 Task: Create a rule from the Routing list, Task moved to a section -> Set Priority in the project AgileCollab , set the section as To-Do and set the priority of the task as  High
Action: Mouse moved to (931, 87)
Screenshot: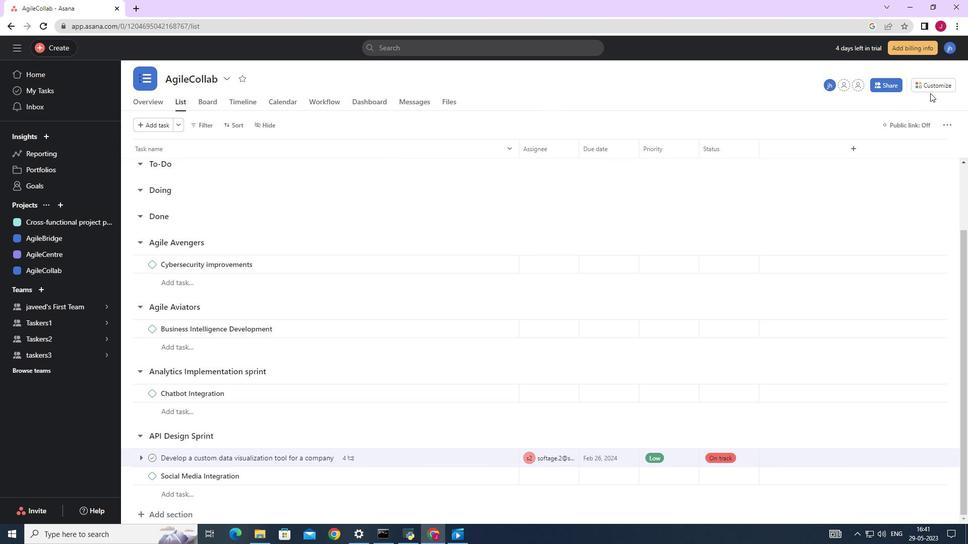 
Action: Mouse pressed left at (931, 87)
Screenshot: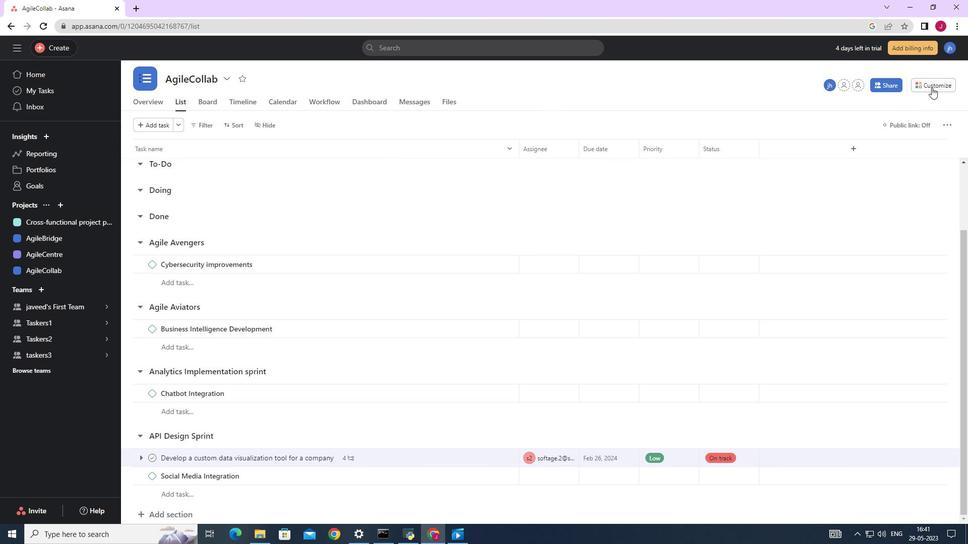 
Action: Mouse moved to (754, 210)
Screenshot: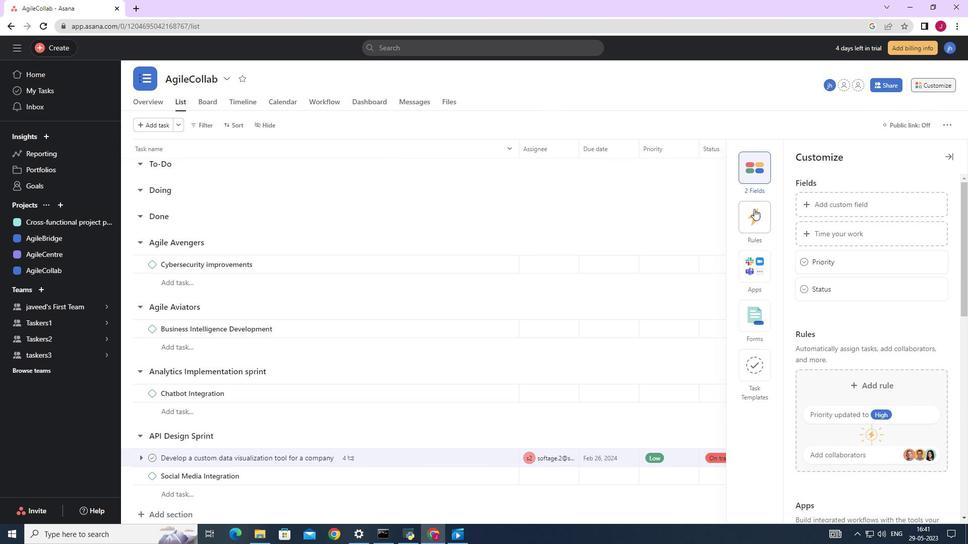 
Action: Mouse pressed left at (754, 210)
Screenshot: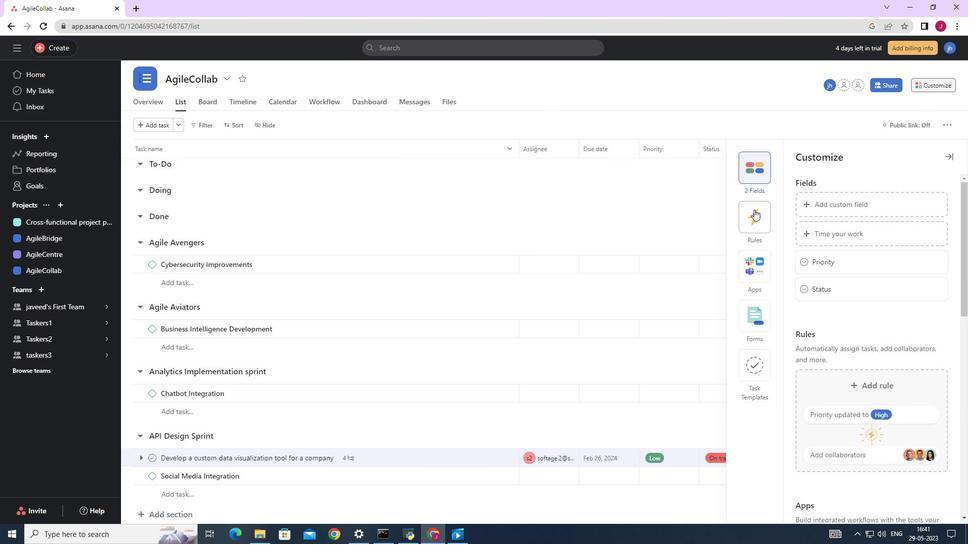 
Action: Mouse moved to (834, 233)
Screenshot: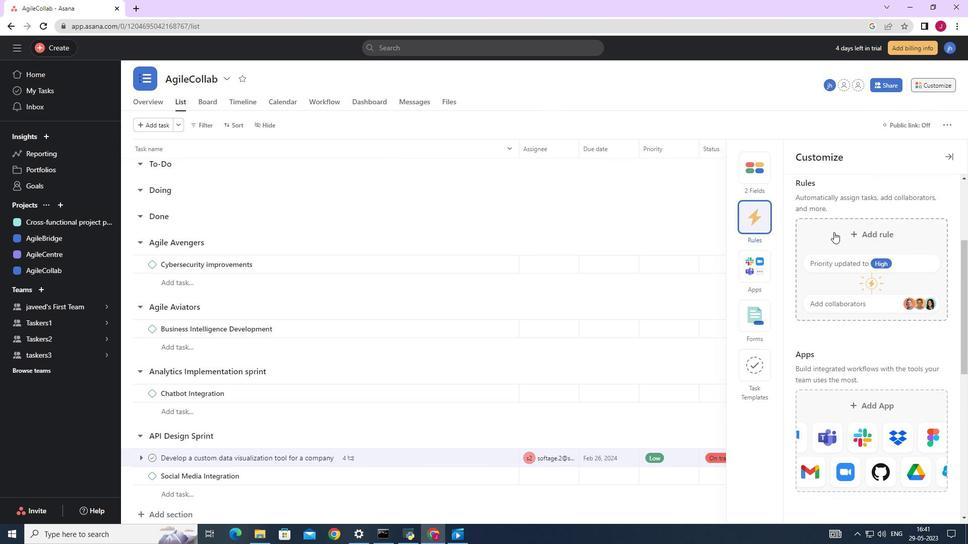 
Action: Mouse pressed left at (834, 233)
Screenshot: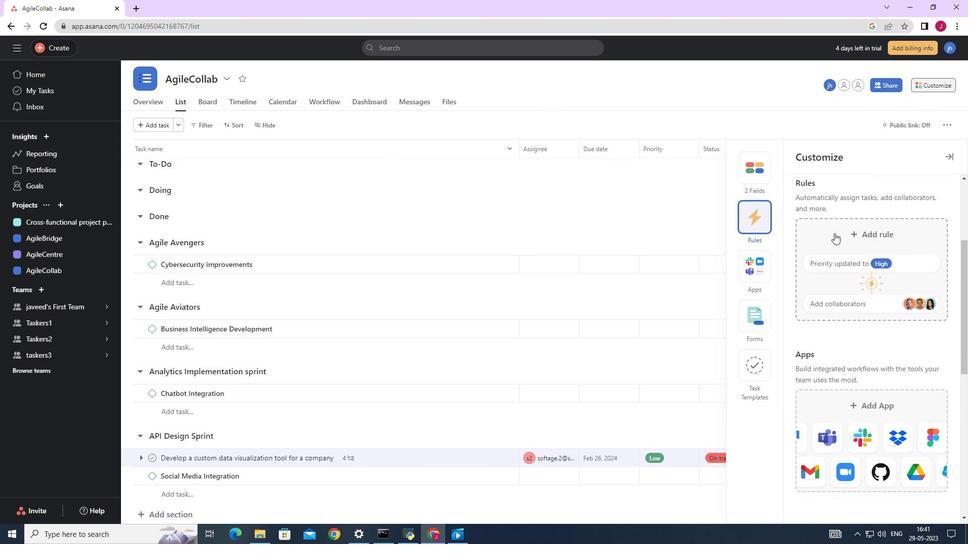 
Action: Mouse moved to (423, 157)
Screenshot: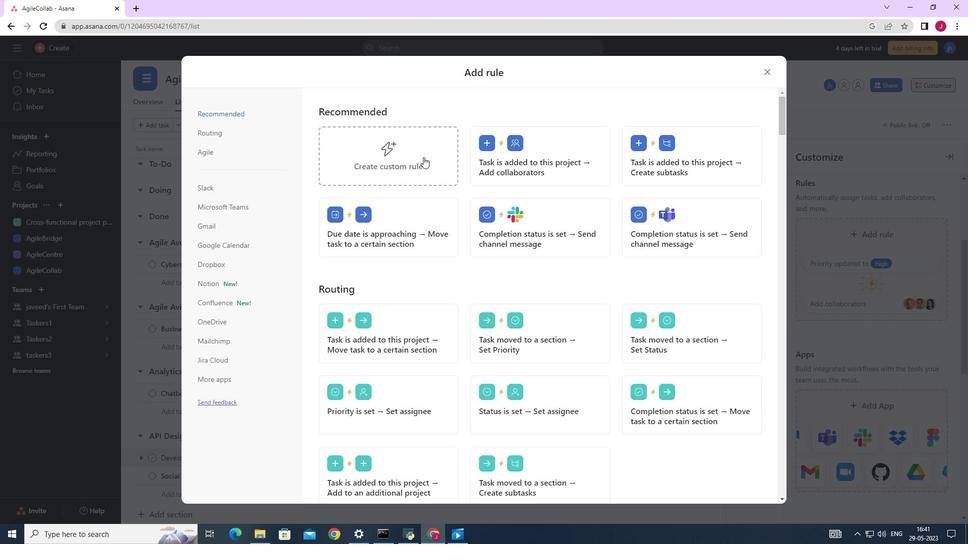 
Action: Mouse scrolled (423, 157) with delta (0, 0)
Screenshot: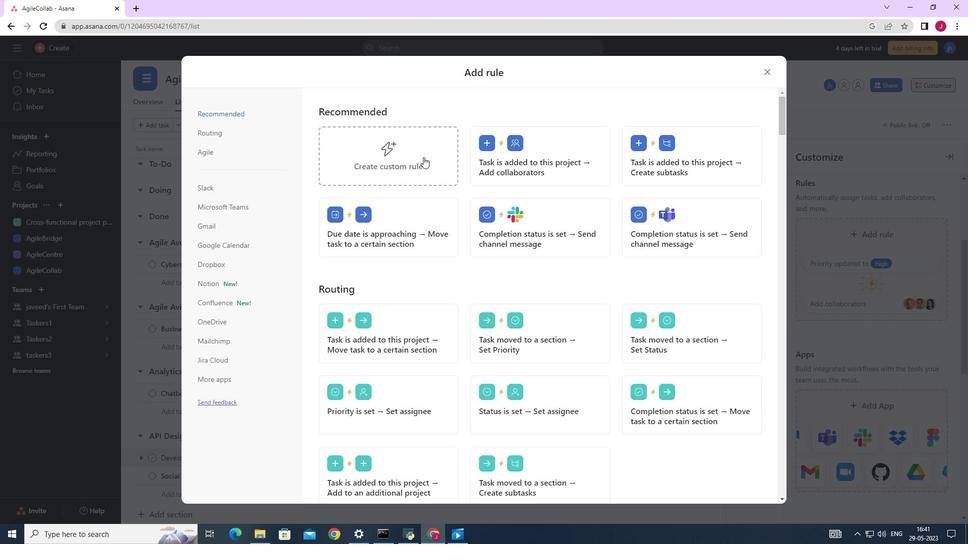 
Action: Mouse scrolled (423, 157) with delta (0, 0)
Screenshot: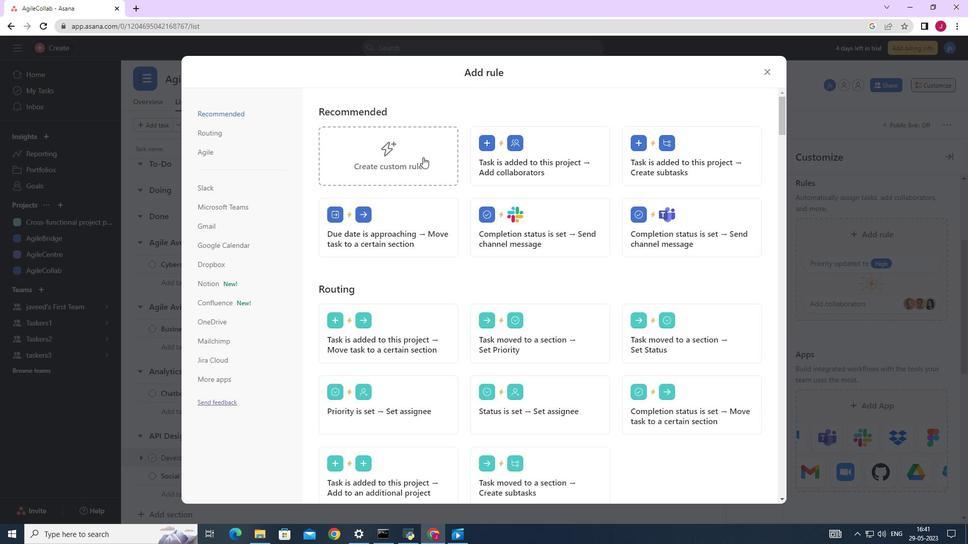 
Action: Mouse moved to (224, 128)
Screenshot: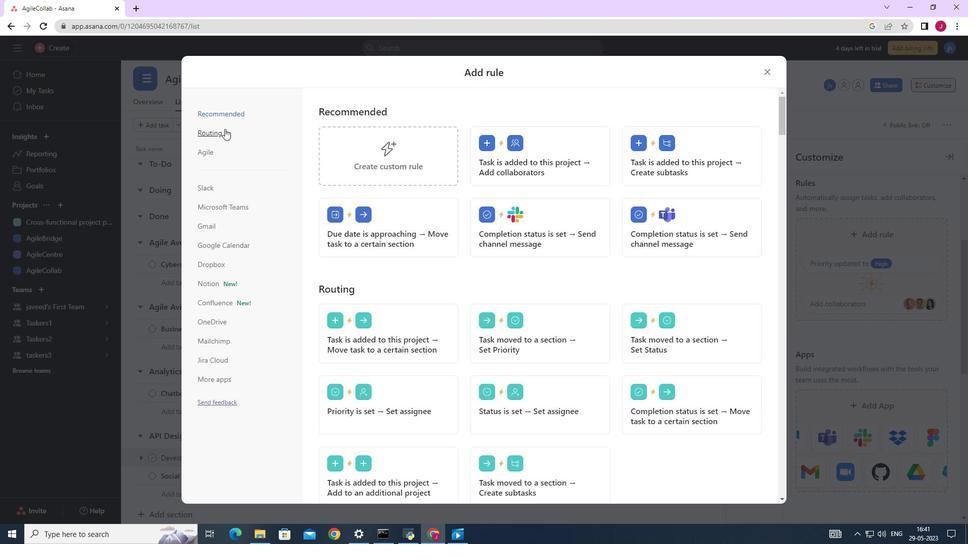 
Action: Mouse pressed left at (224, 128)
Screenshot: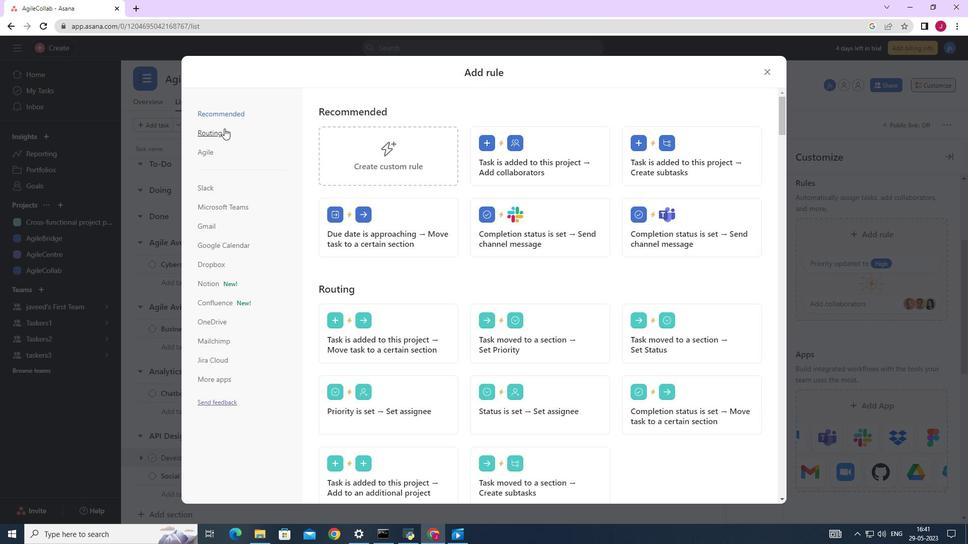 
Action: Mouse moved to (548, 154)
Screenshot: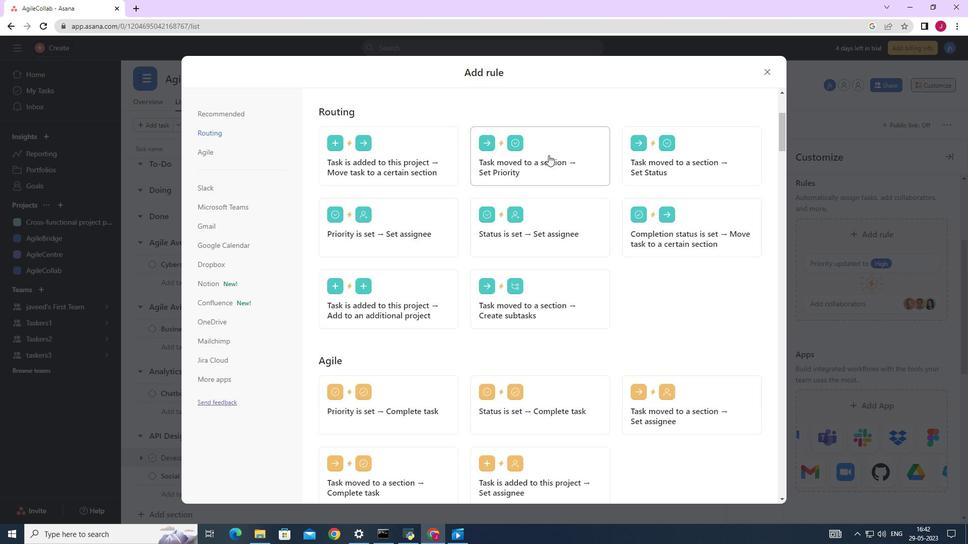 
Action: Mouse pressed left at (548, 154)
Screenshot: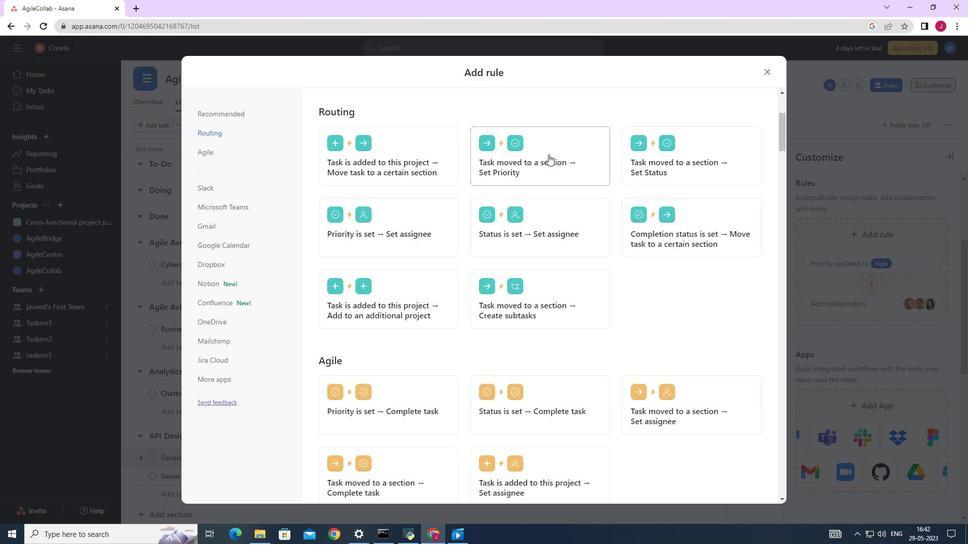 
Action: Mouse moved to (381, 273)
Screenshot: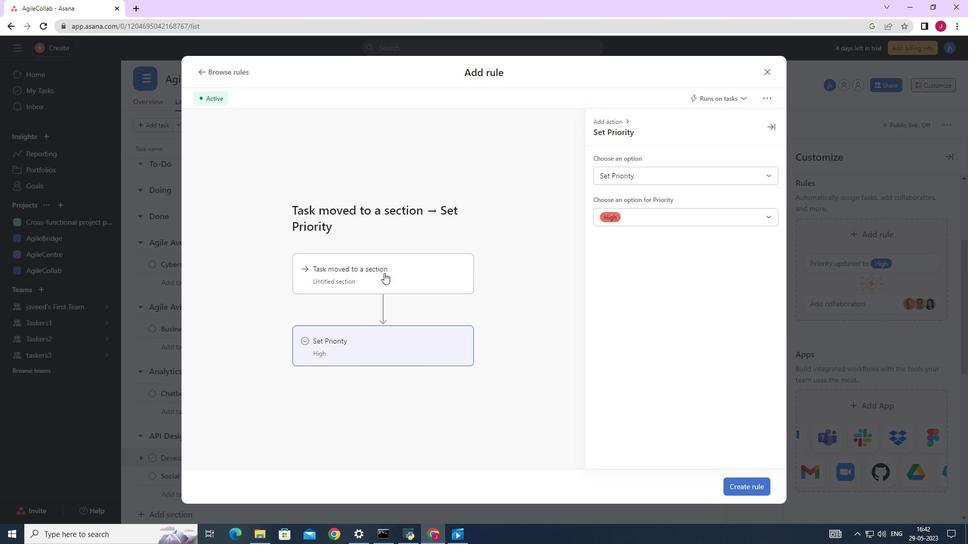 
Action: Mouse pressed left at (381, 273)
Screenshot: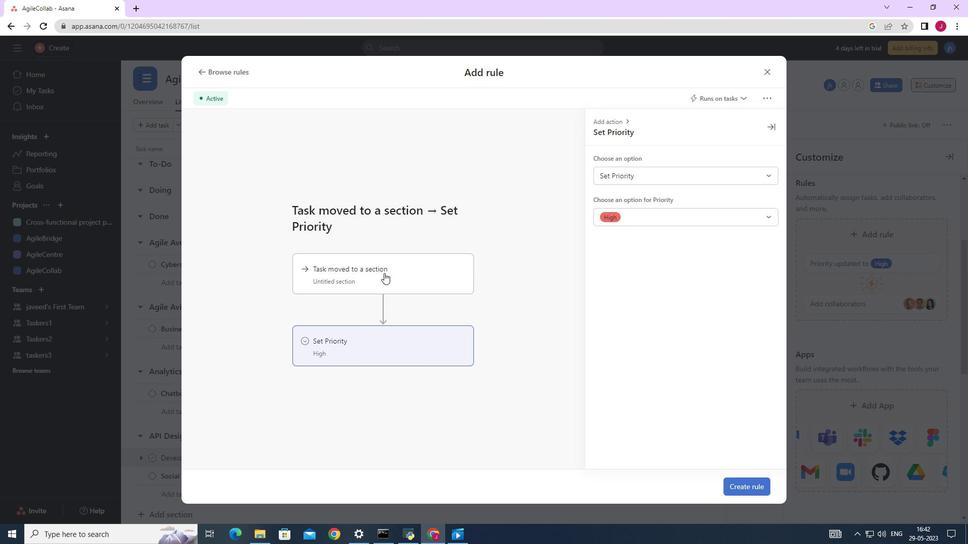 
Action: Mouse moved to (618, 174)
Screenshot: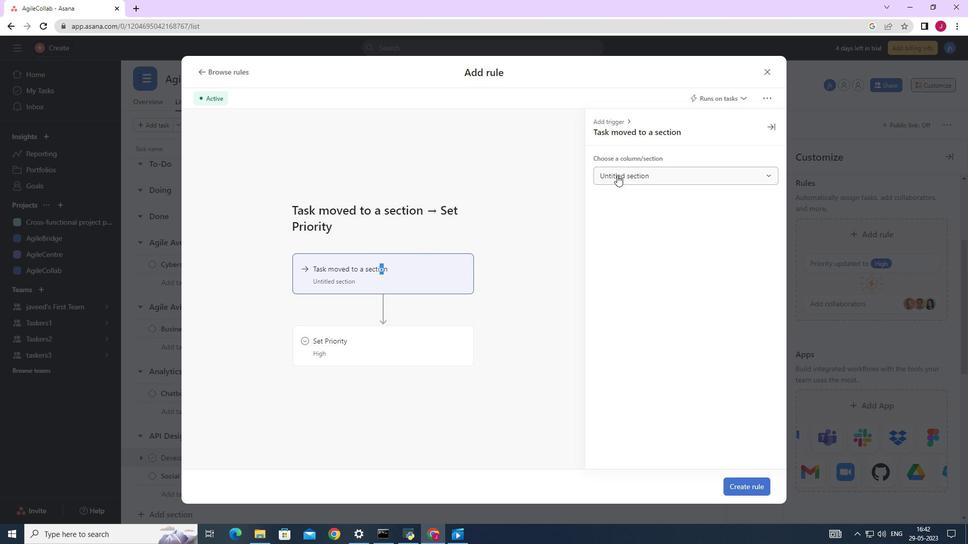 
Action: Mouse pressed left at (618, 174)
Screenshot: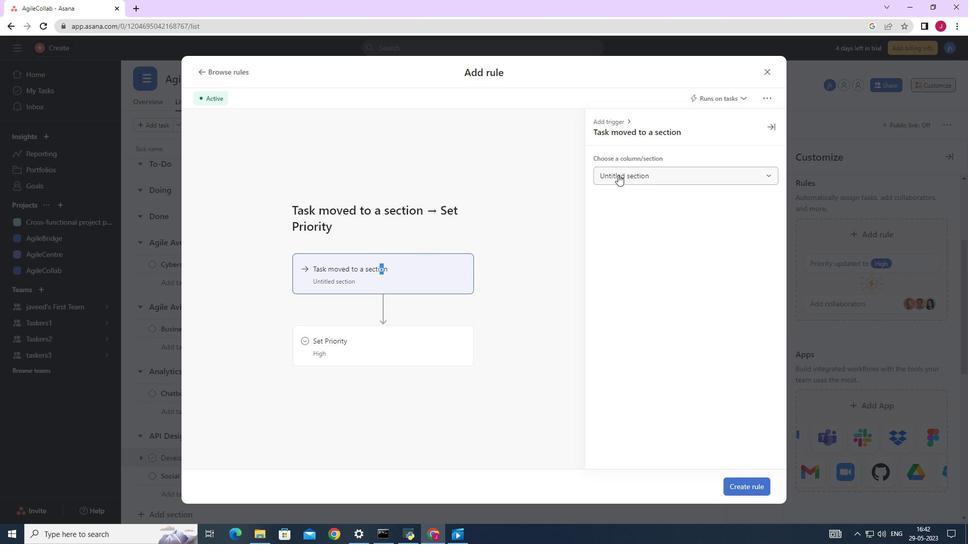 
Action: Mouse moved to (633, 217)
Screenshot: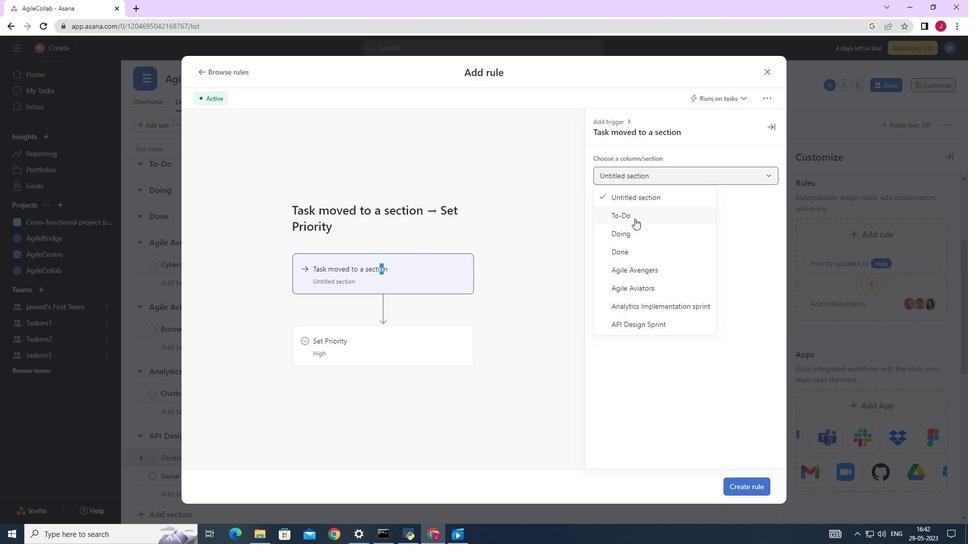
Action: Mouse pressed left at (633, 217)
Screenshot: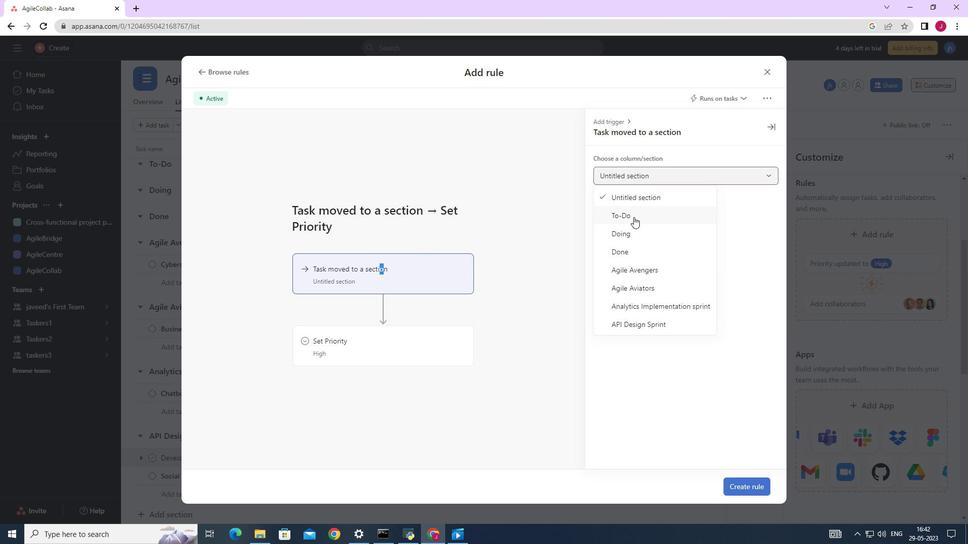 
Action: Mouse moved to (379, 347)
Screenshot: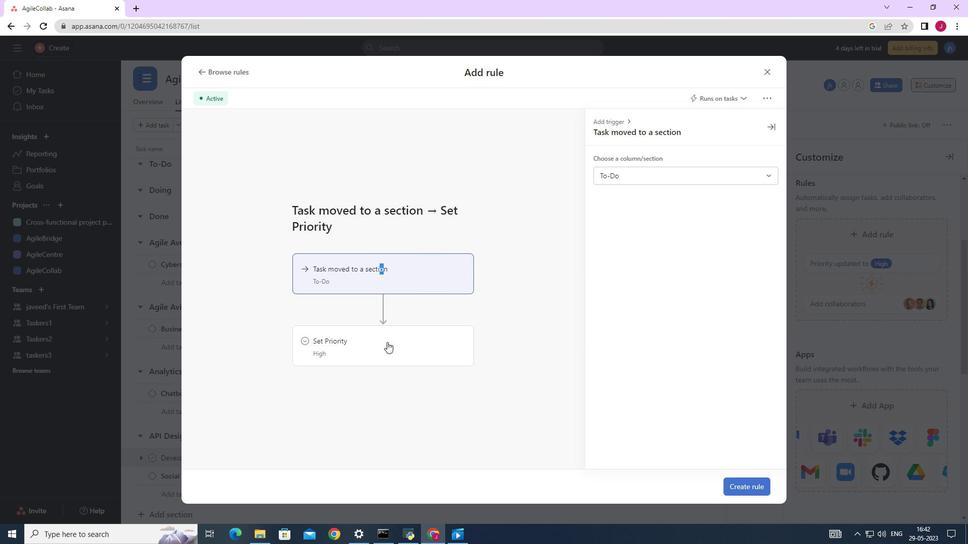 
Action: Mouse pressed left at (379, 347)
Screenshot: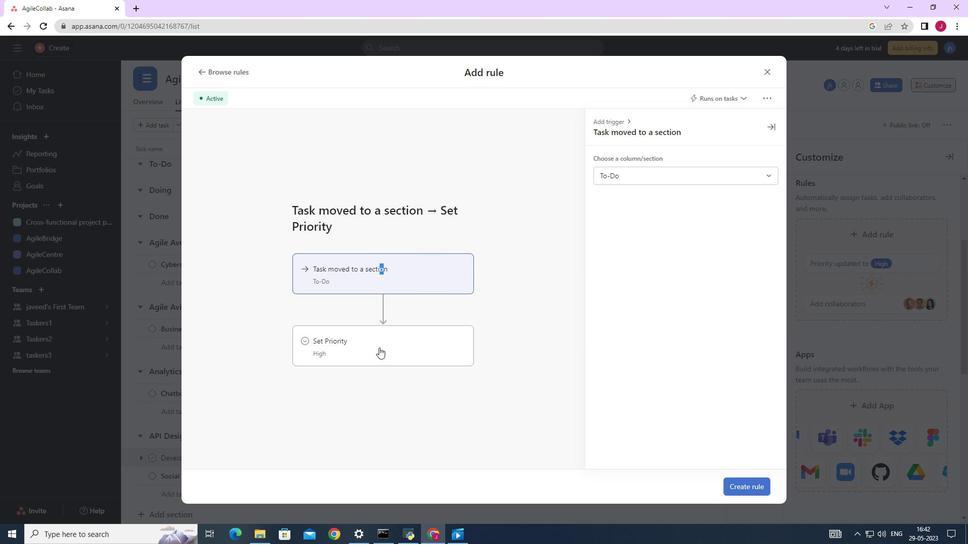 
Action: Mouse moved to (660, 170)
Screenshot: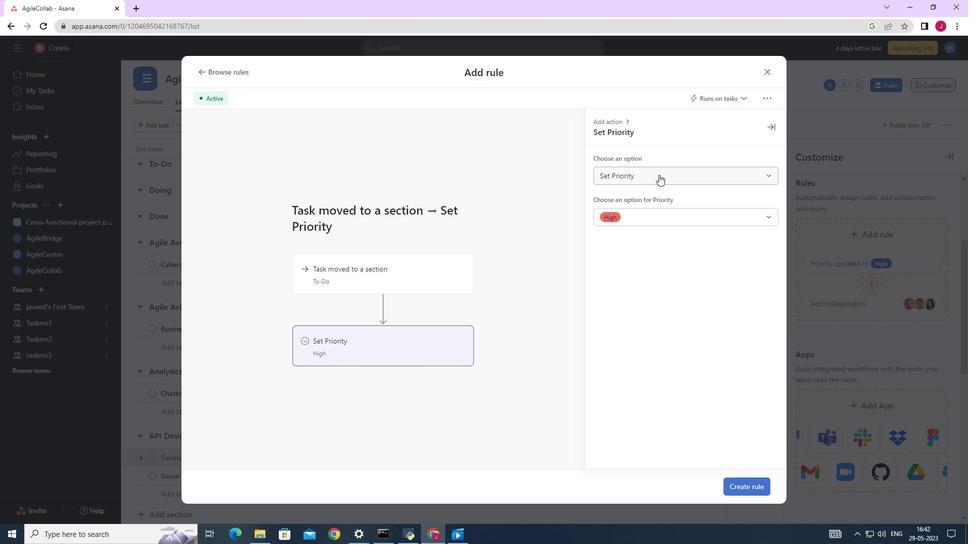 
Action: Mouse pressed left at (660, 170)
Screenshot: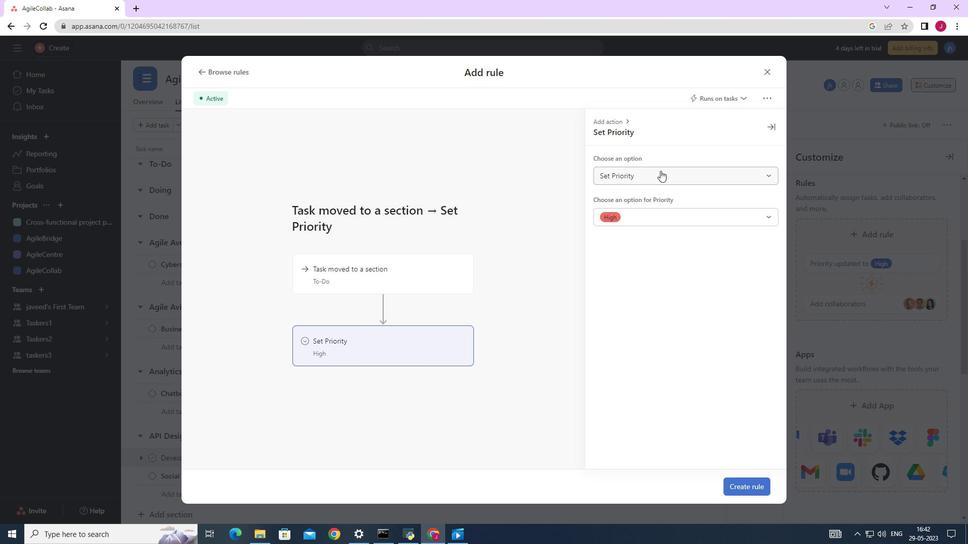 
Action: Mouse pressed left at (660, 170)
Screenshot: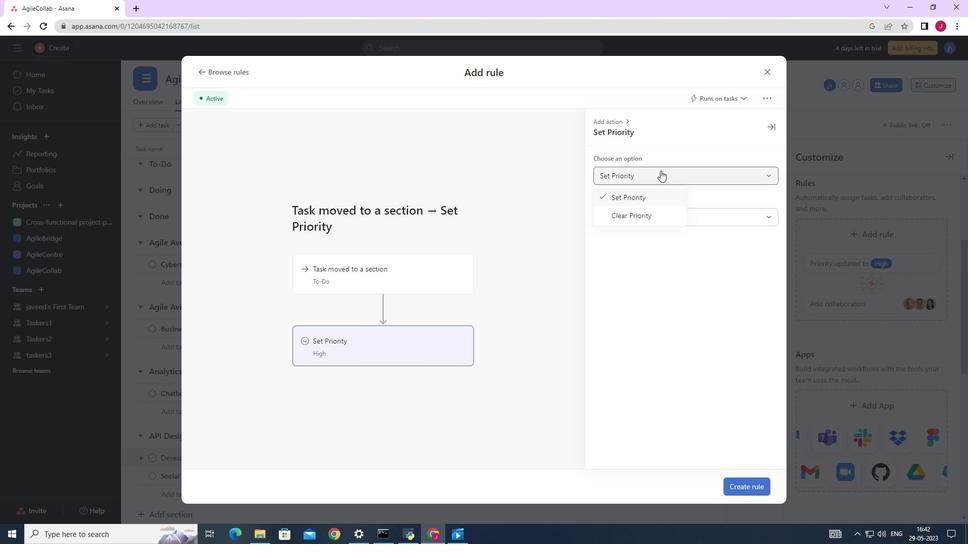 
Action: Mouse moved to (634, 219)
Screenshot: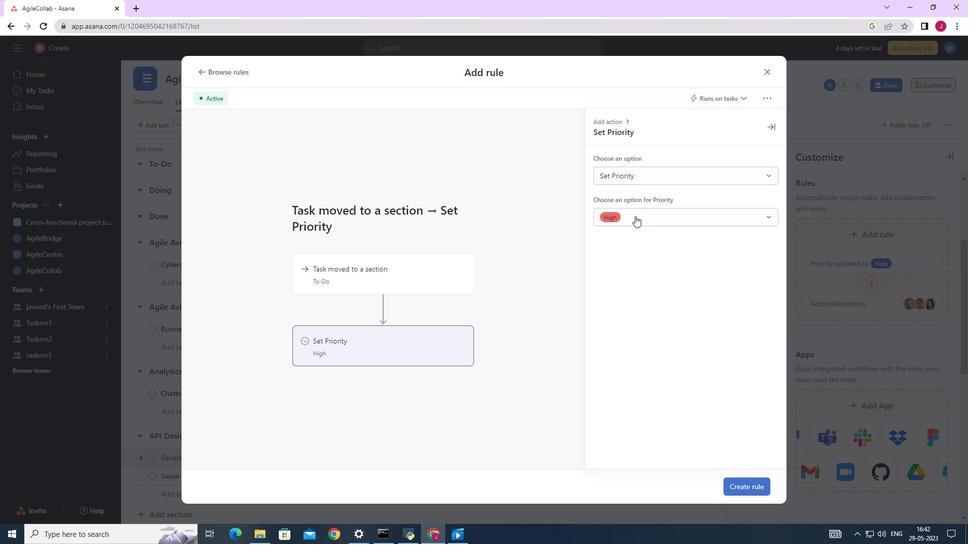 
Action: Mouse pressed left at (634, 219)
Screenshot: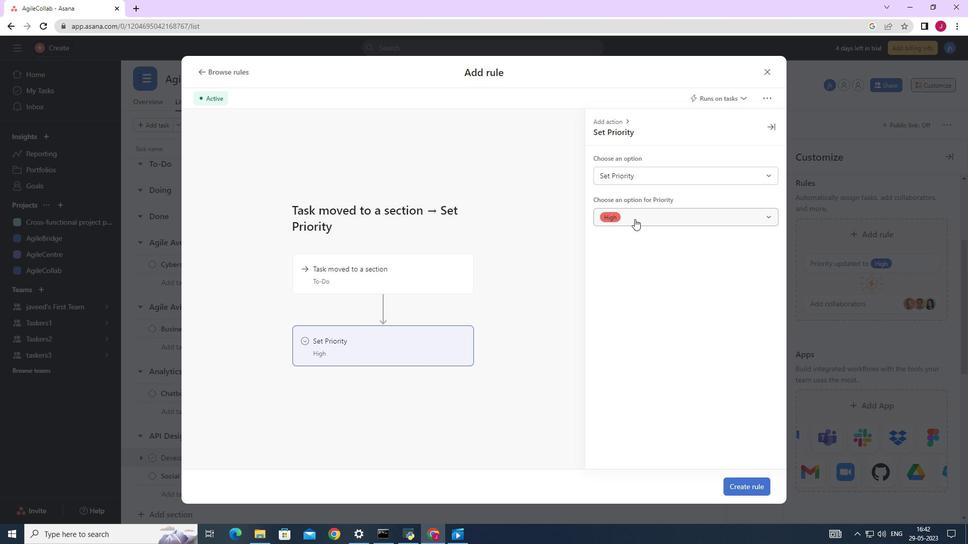 
Action: Mouse moved to (621, 236)
Screenshot: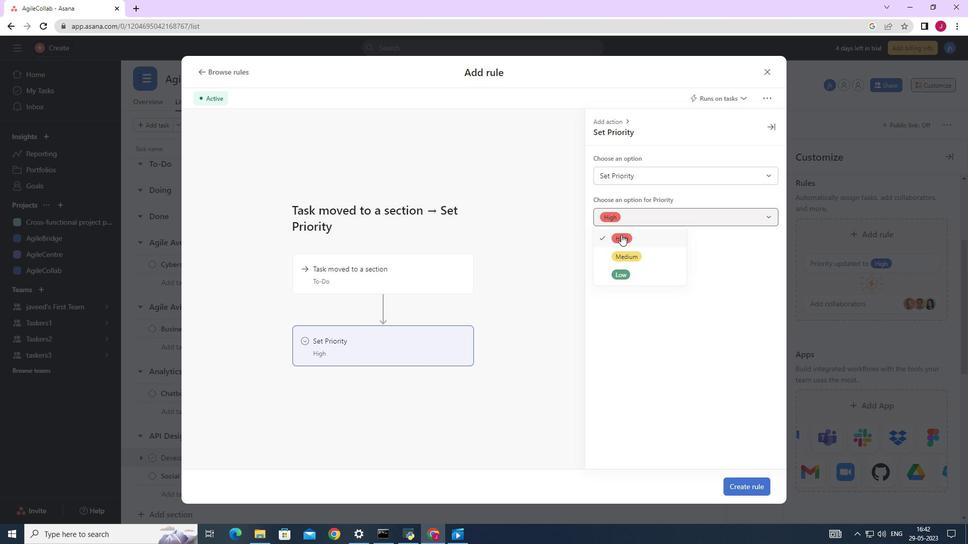 
Action: Mouse pressed left at (621, 236)
Screenshot: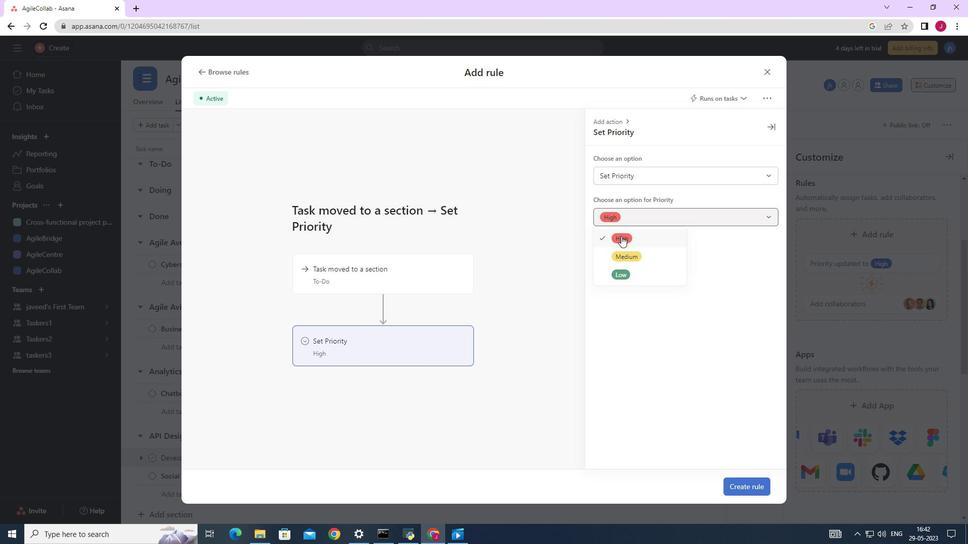 
Action: Mouse moved to (739, 485)
Screenshot: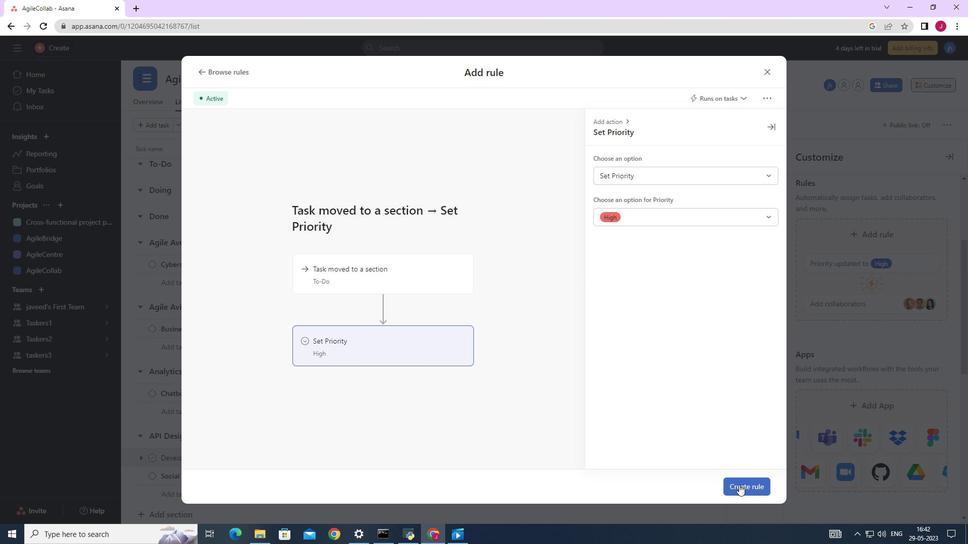 
Action: Mouse pressed left at (739, 485)
Screenshot: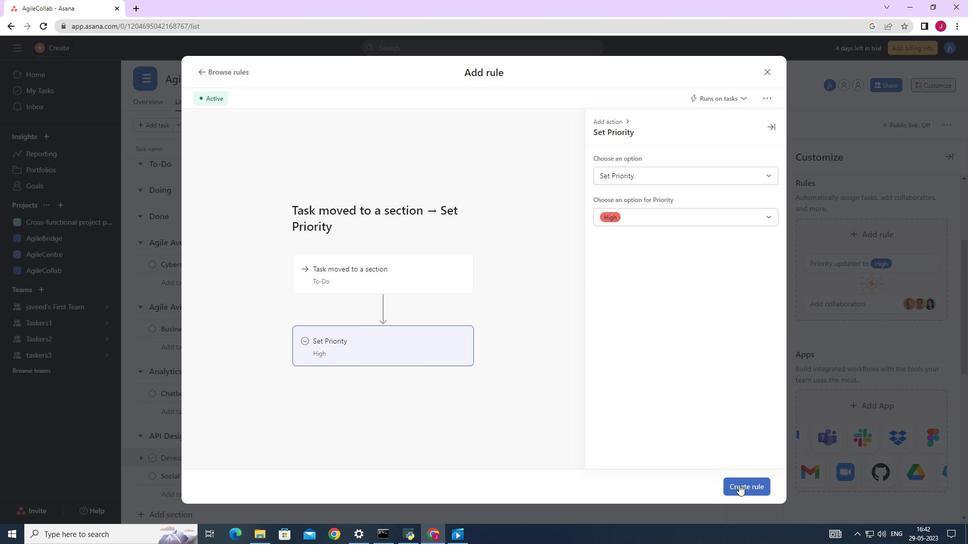
Action: Mouse moved to (716, 419)
Screenshot: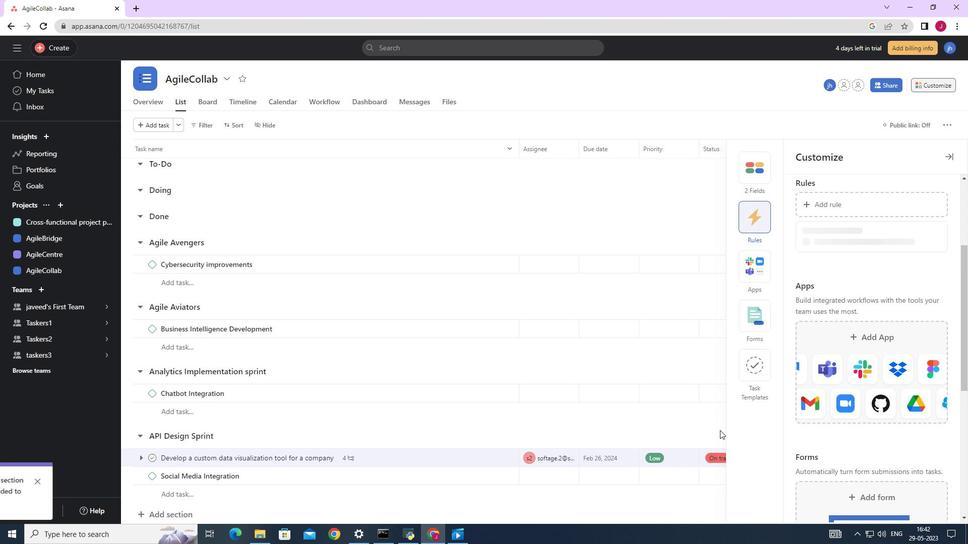 
